 Task: Visit on life page and check how is the life atGoogle
Action: Mouse moved to (413, 310)
Screenshot: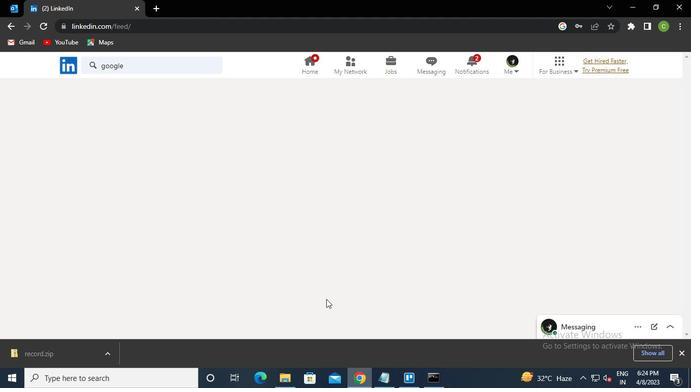 
Action: Mouse pressed left at (413, 310)
Screenshot: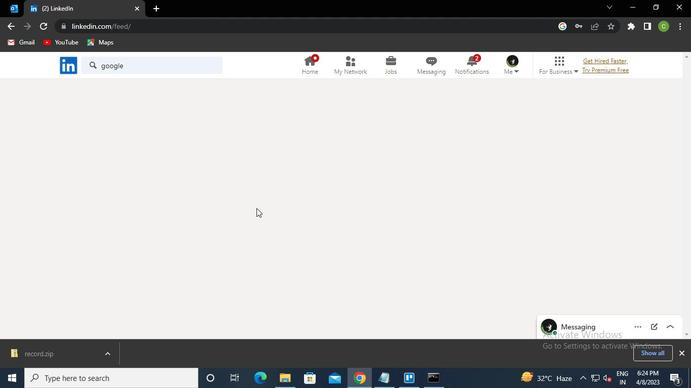 
Action: Mouse moved to (246, 102)
Screenshot: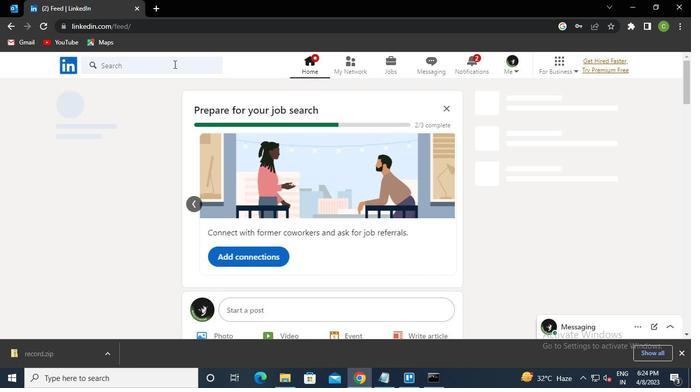 
Action: Mouse pressed left at (246, 102)
Screenshot: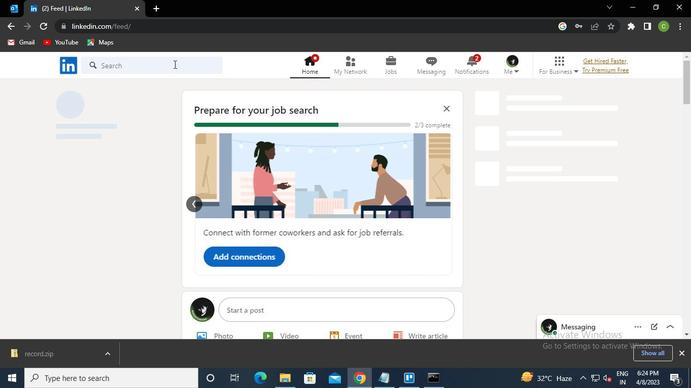 
Action: Keyboard g
Screenshot: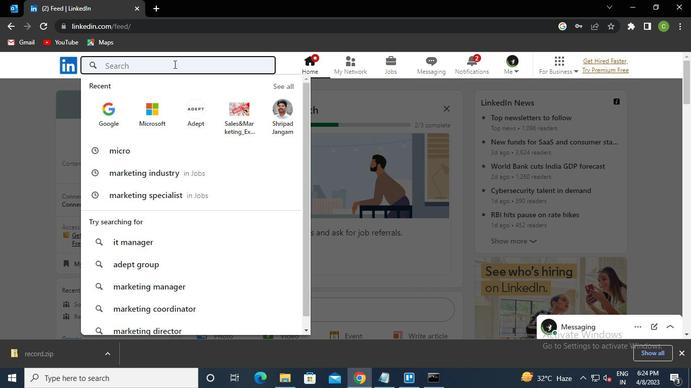 
Action: Keyboard o
Screenshot: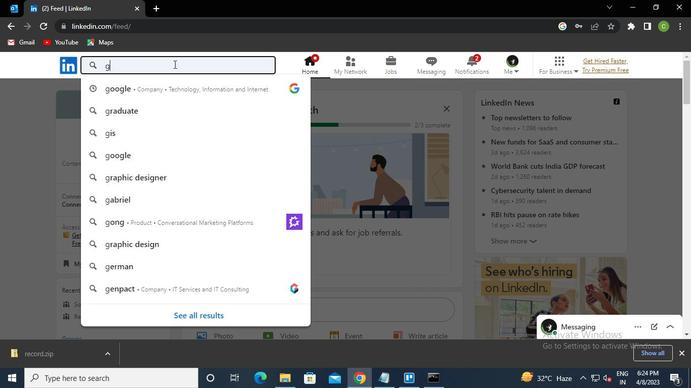 
Action: Keyboard o
Screenshot: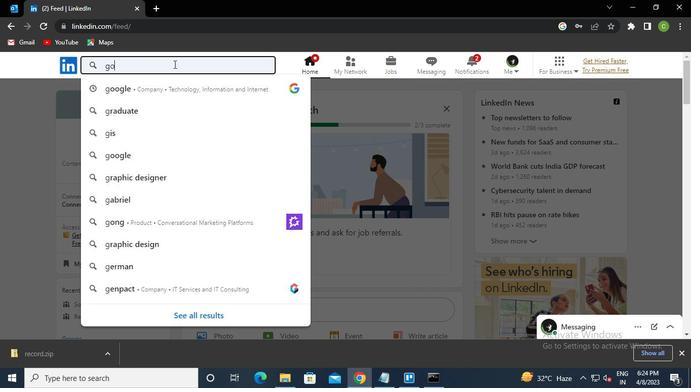 
Action: Keyboard g
Screenshot: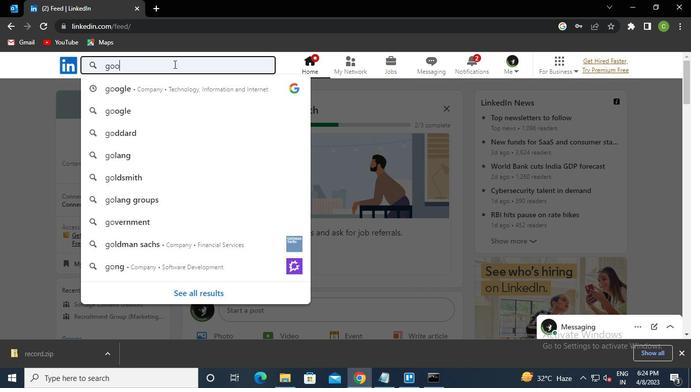 
Action: Keyboard l
Screenshot: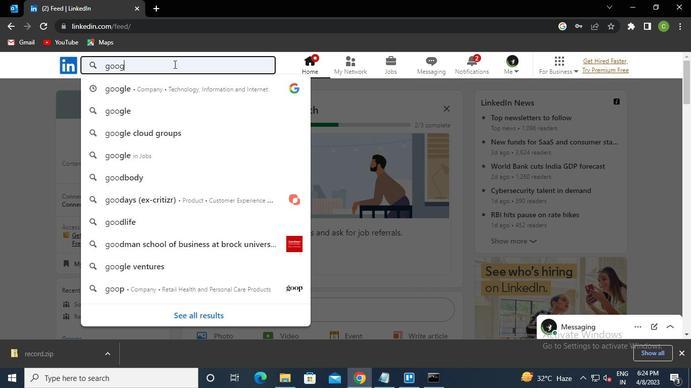 
Action: Keyboard e
Screenshot: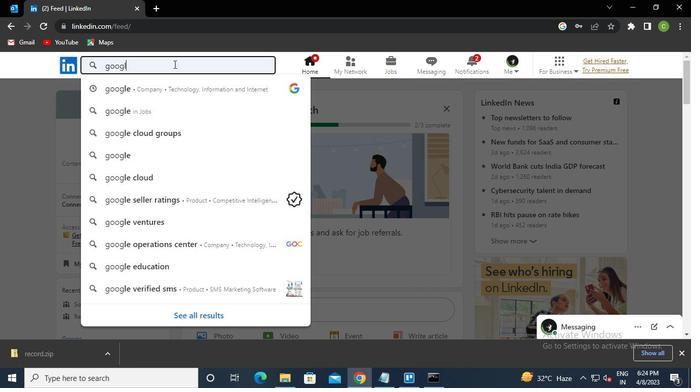 
Action: Keyboard Key.enter
Screenshot: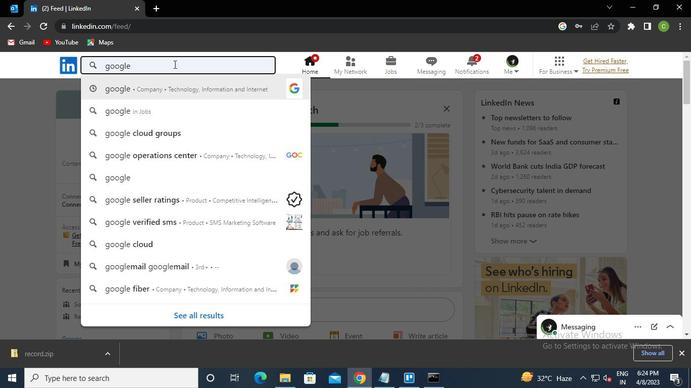 
Action: Mouse moved to (379, 168)
Screenshot: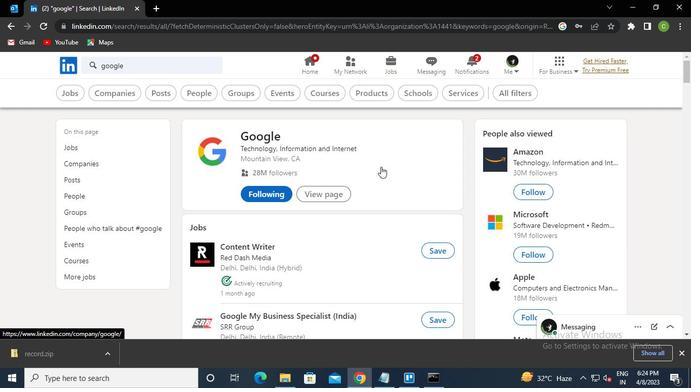 
Action: Mouse pressed left at (379, 168)
Screenshot: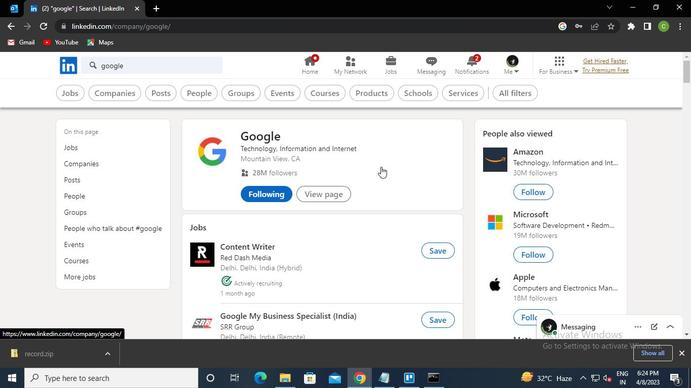 
Action: Mouse moved to (417, 102)
Screenshot: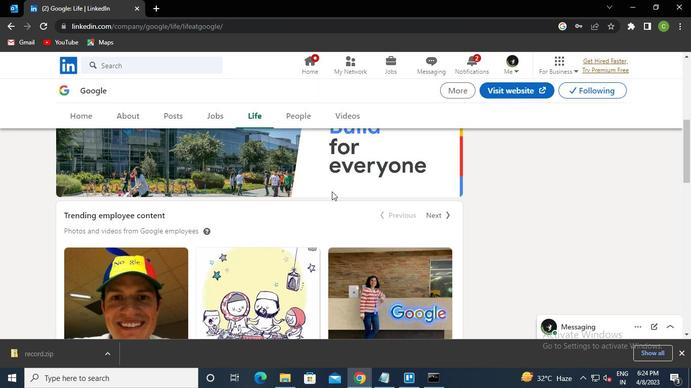 
Action: Mouse pressed left at (417, 102)
Screenshot: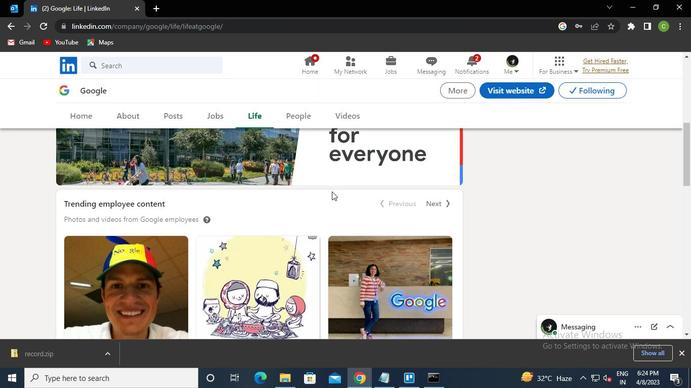
Action: Mouse moved to (475, 310)
Screenshot: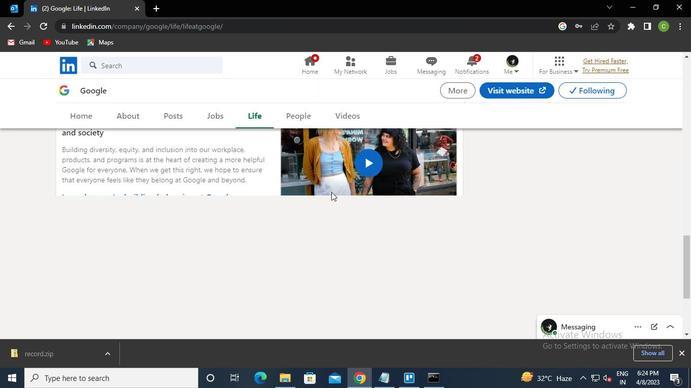 
Action: Mouse pressed left at (475, 310)
Screenshot: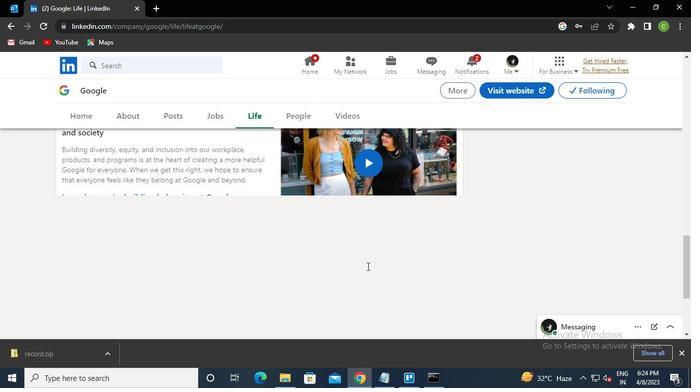 
Action: Mouse moved to (533, 75)
Screenshot: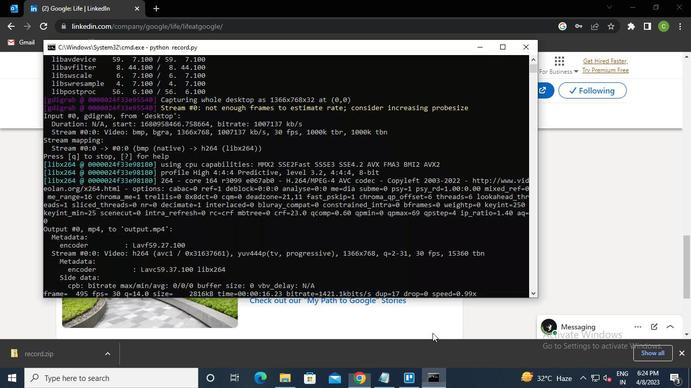 
Action: Mouse pressed left at (533, 75)
Screenshot: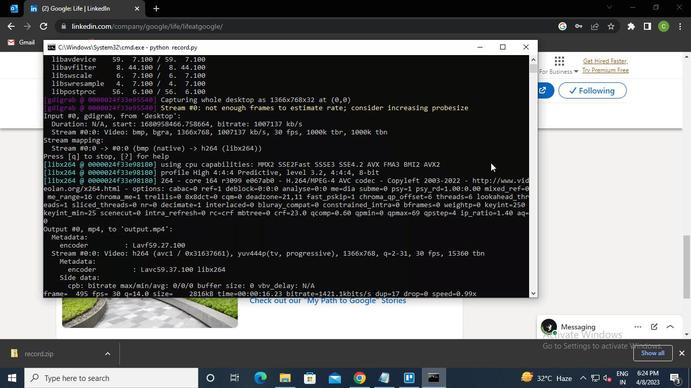 
Action: Mouse moved to (466, 309)
Screenshot: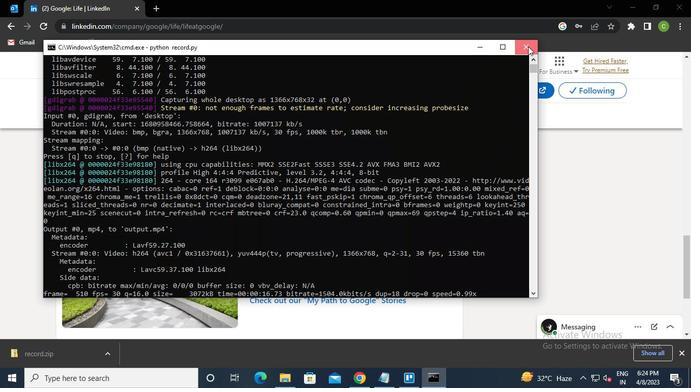 
Action: Mouse pressed left at (466, 309)
Screenshot: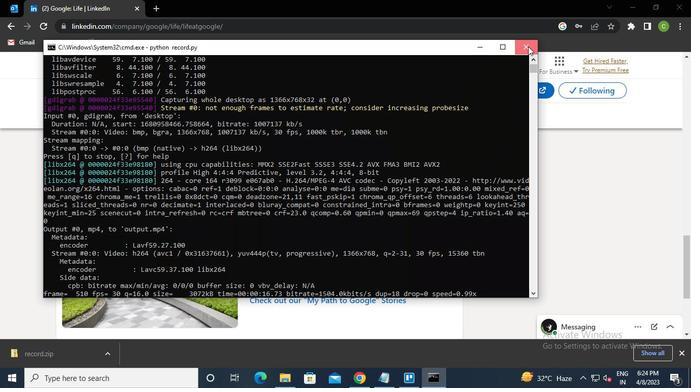 
Action: Mouse moved to (547, 78)
Screenshot: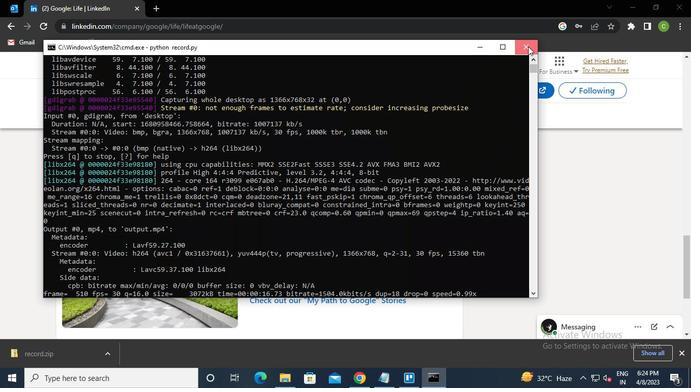 
Action: Mouse pressed left at (547, 78)
Screenshot: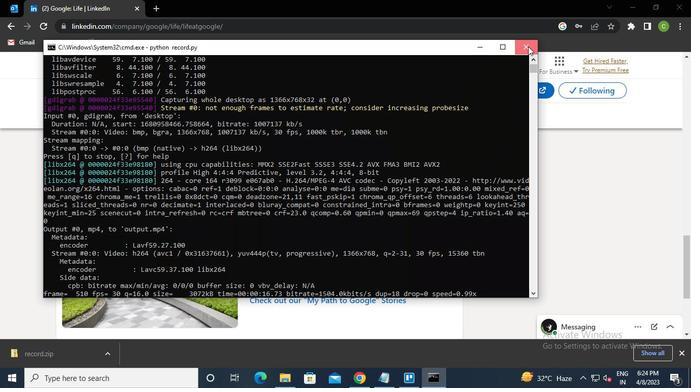 
Action: Mouse moved to (410, 306)
Screenshot: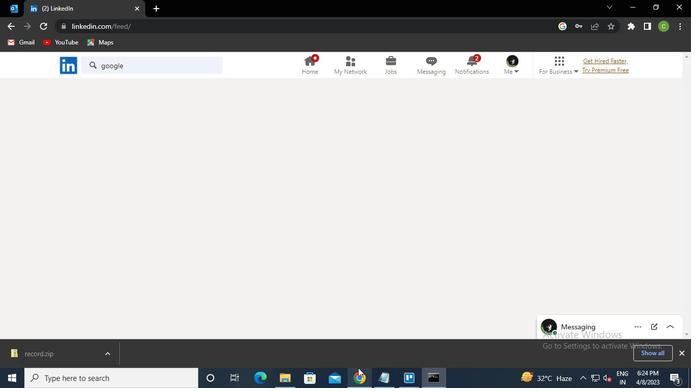 
Action: Mouse pressed left at (410, 306)
Screenshot: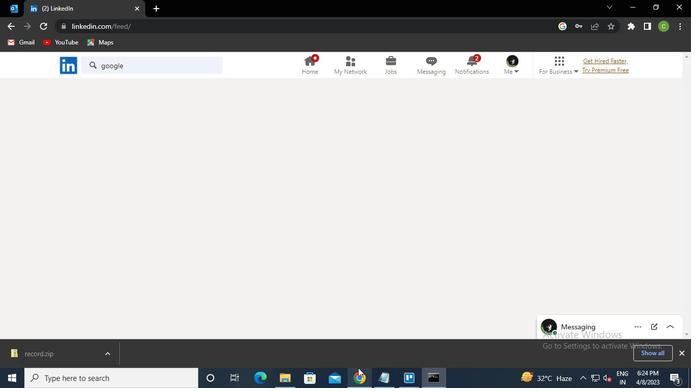 
Action: Mouse moved to (257, 100)
Screenshot: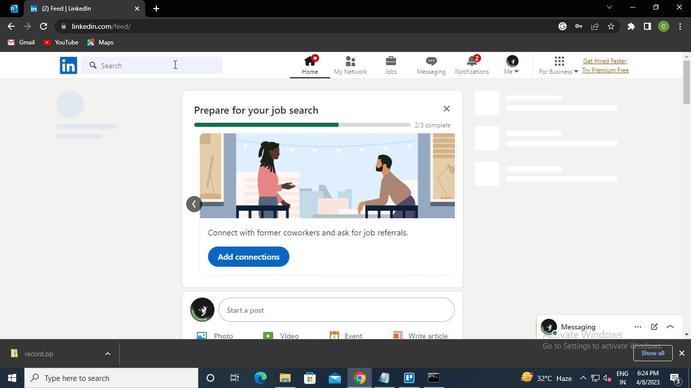 
Action: Mouse pressed left at (257, 100)
Screenshot: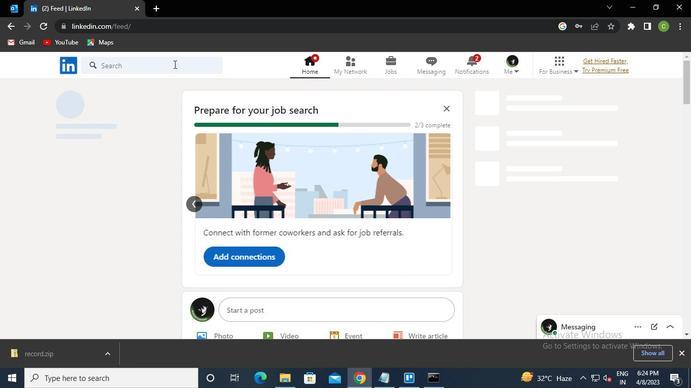 
Action: Keyboard g
Screenshot: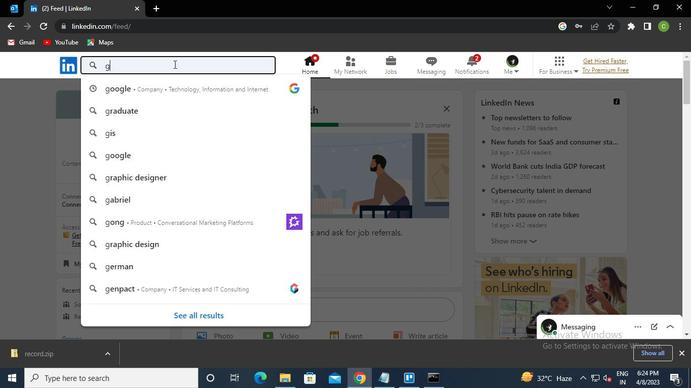 
Action: Keyboard o
Screenshot: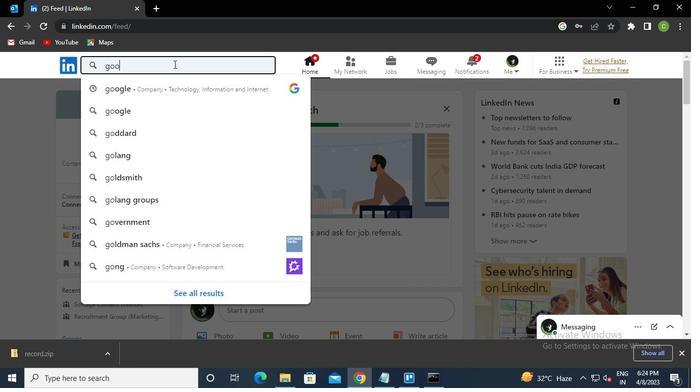 
Action: Keyboard o
Screenshot: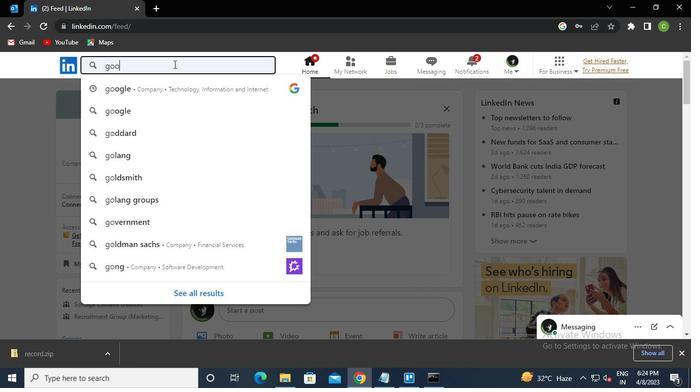 
Action: Keyboard g
Screenshot: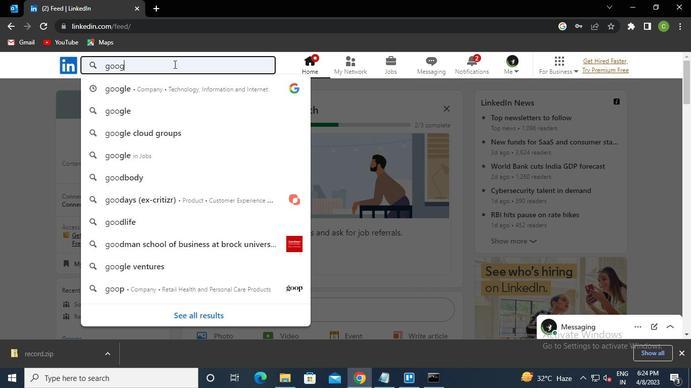 
Action: Keyboard l
Screenshot: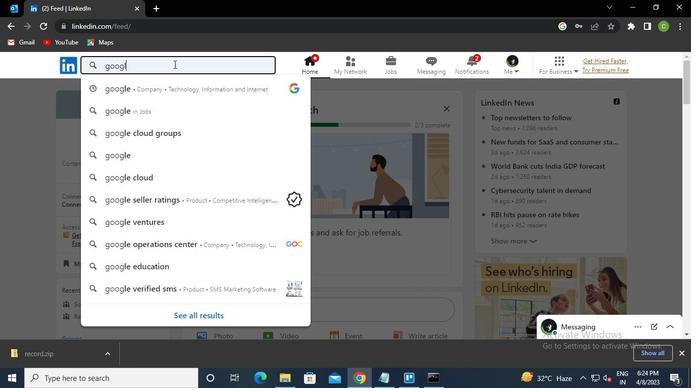 
Action: Keyboard e
Screenshot: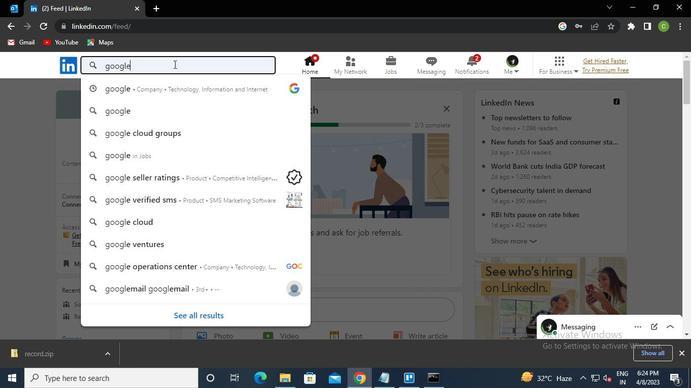 
Action: Keyboard Key.enter
Screenshot: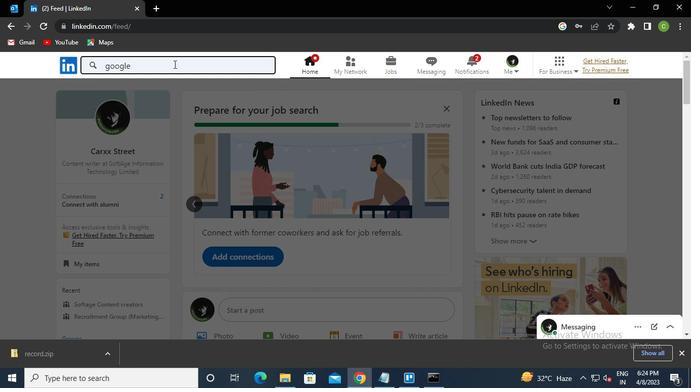 
Action: Mouse moved to (430, 168)
Screenshot: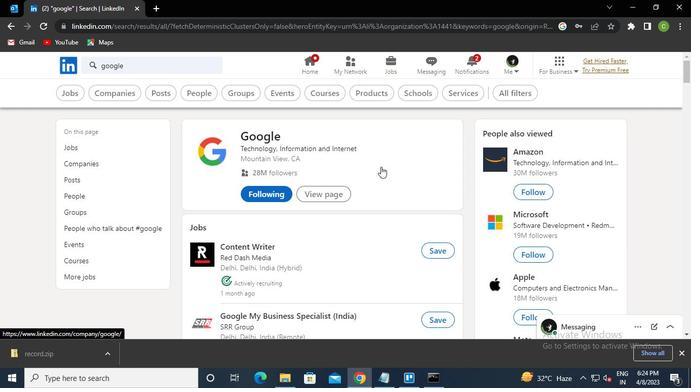 
Action: Mouse pressed left at (430, 168)
Screenshot: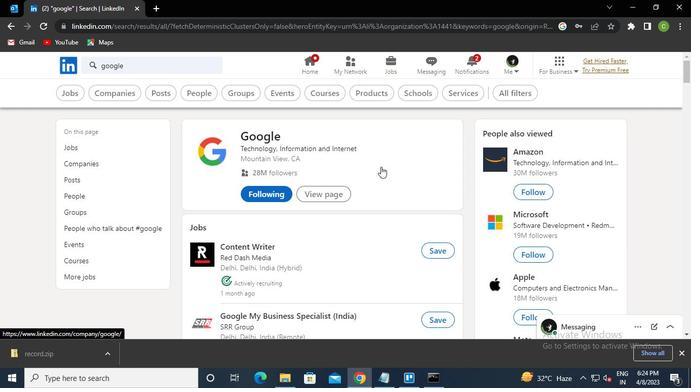 
Action: Mouse moved to (329, 137)
Screenshot: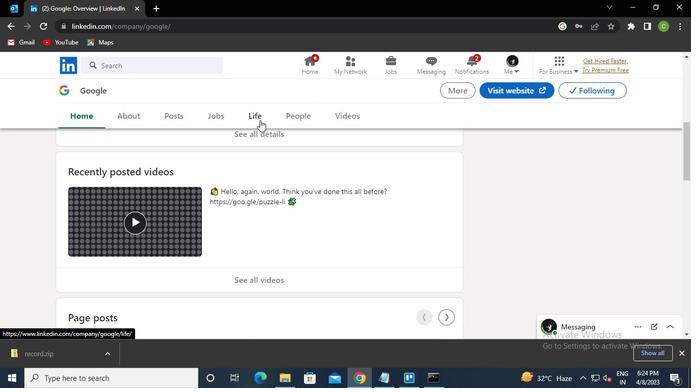 
Action: Mouse pressed left at (329, 137)
Screenshot: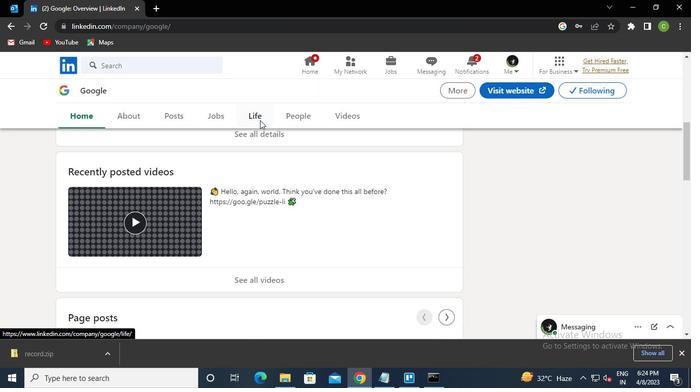 
Action: Mouse moved to (470, 311)
Screenshot: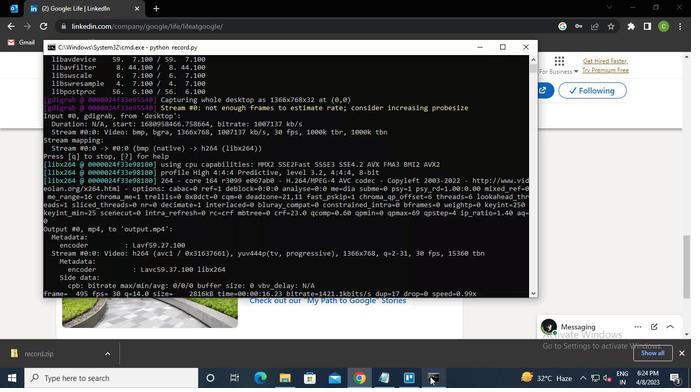 
Action: Mouse pressed left at (470, 311)
Screenshot: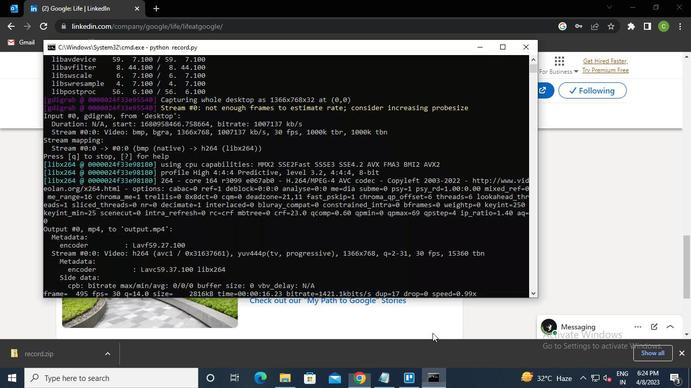 
Action: Mouse moved to (553, 89)
Screenshot: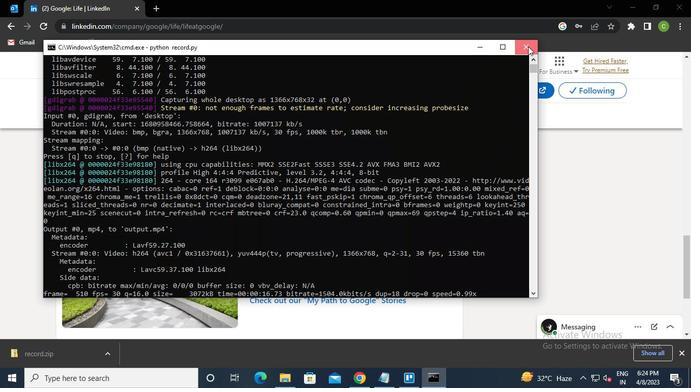 
Action: Mouse pressed left at (553, 89)
Screenshot: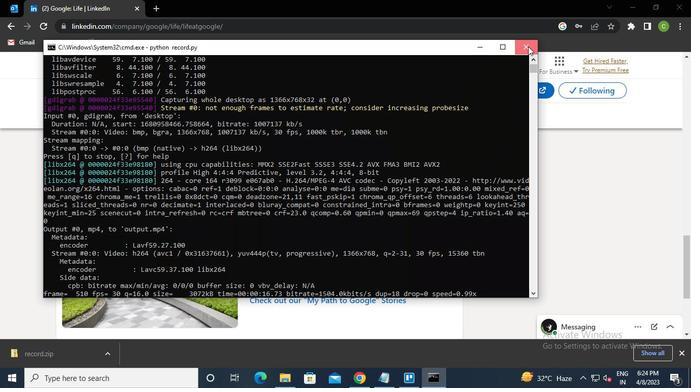 
Action: Mouse moved to (550, 90)
Screenshot: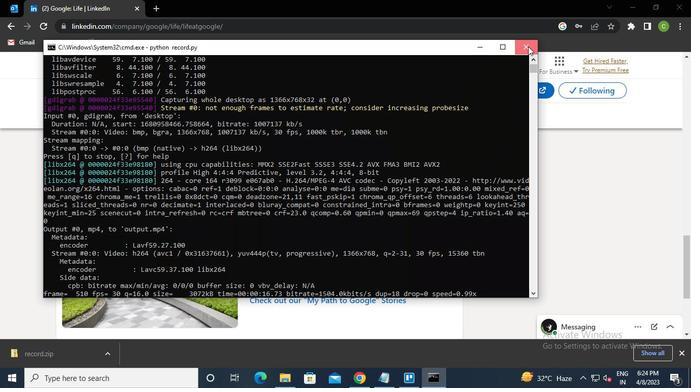 
